 Task: Add Goodness Grazecious Organic Grass-Fed 93% Lean Ground Beef to the cart.
Action: Mouse moved to (18, 98)
Screenshot: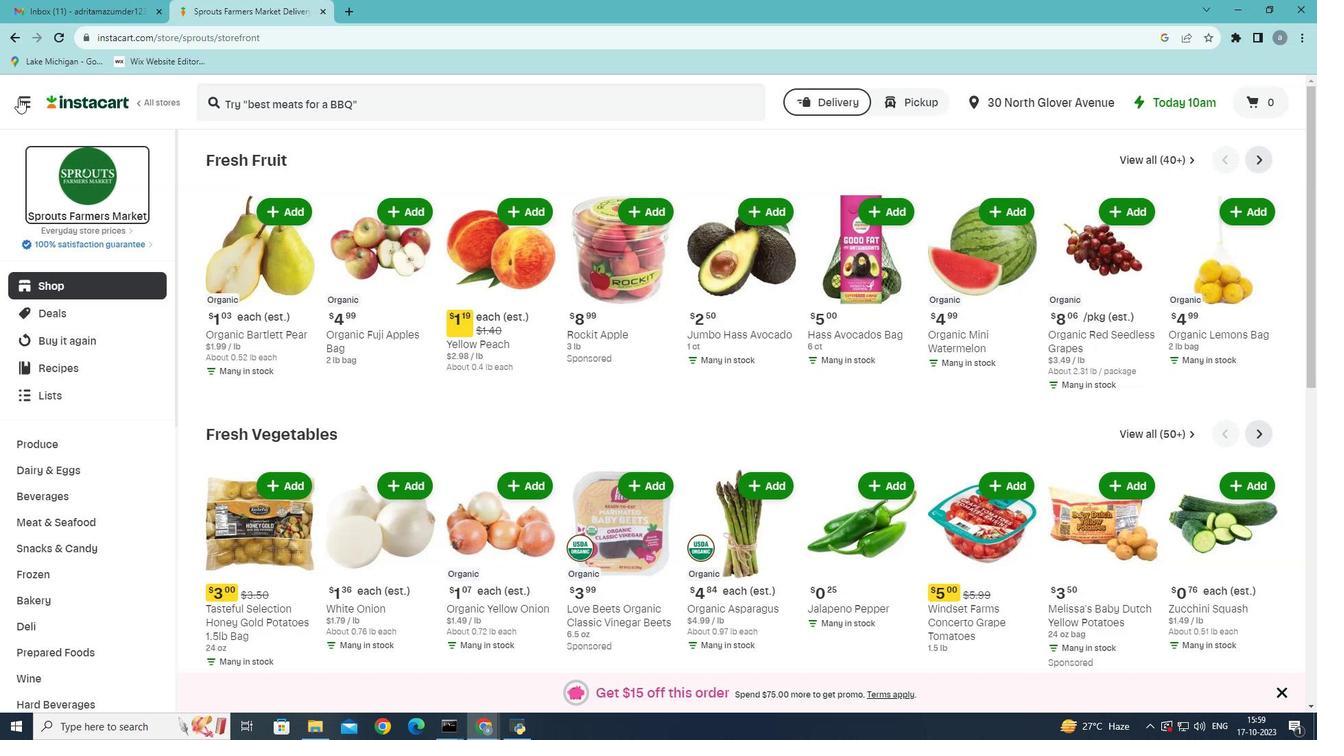 
Action: Mouse pressed left at (18, 98)
Screenshot: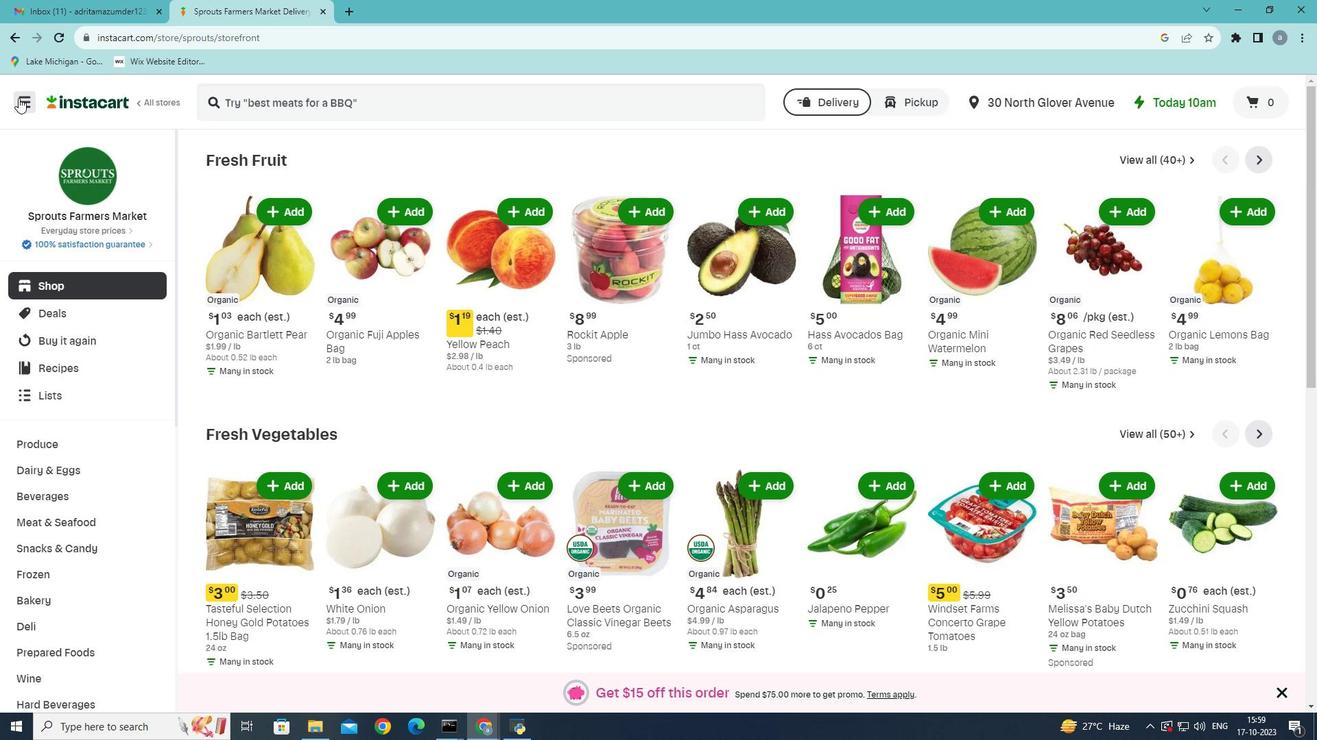 
Action: Mouse moved to (67, 396)
Screenshot: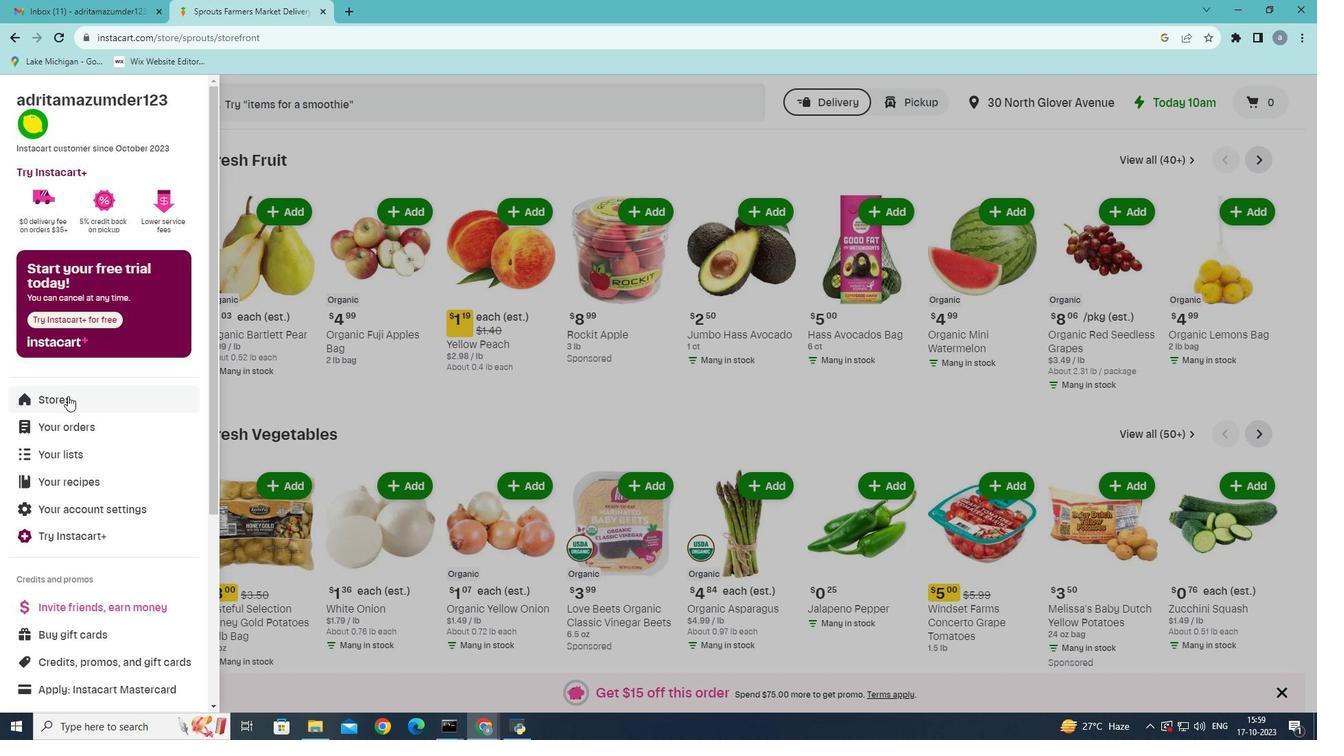 
Action: Mouse pressed left at (67, 396)
Screenshot: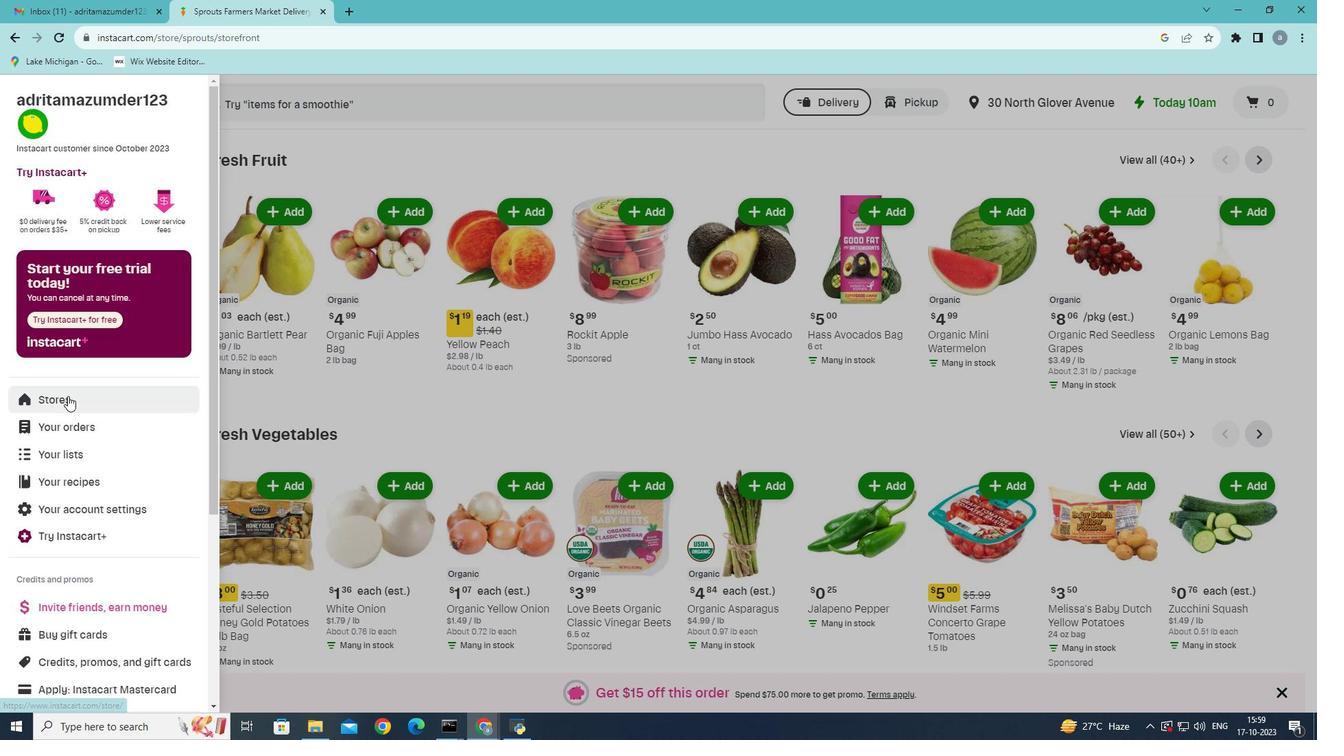 
Action: Mouse moved to (314, 148)
Screenshot: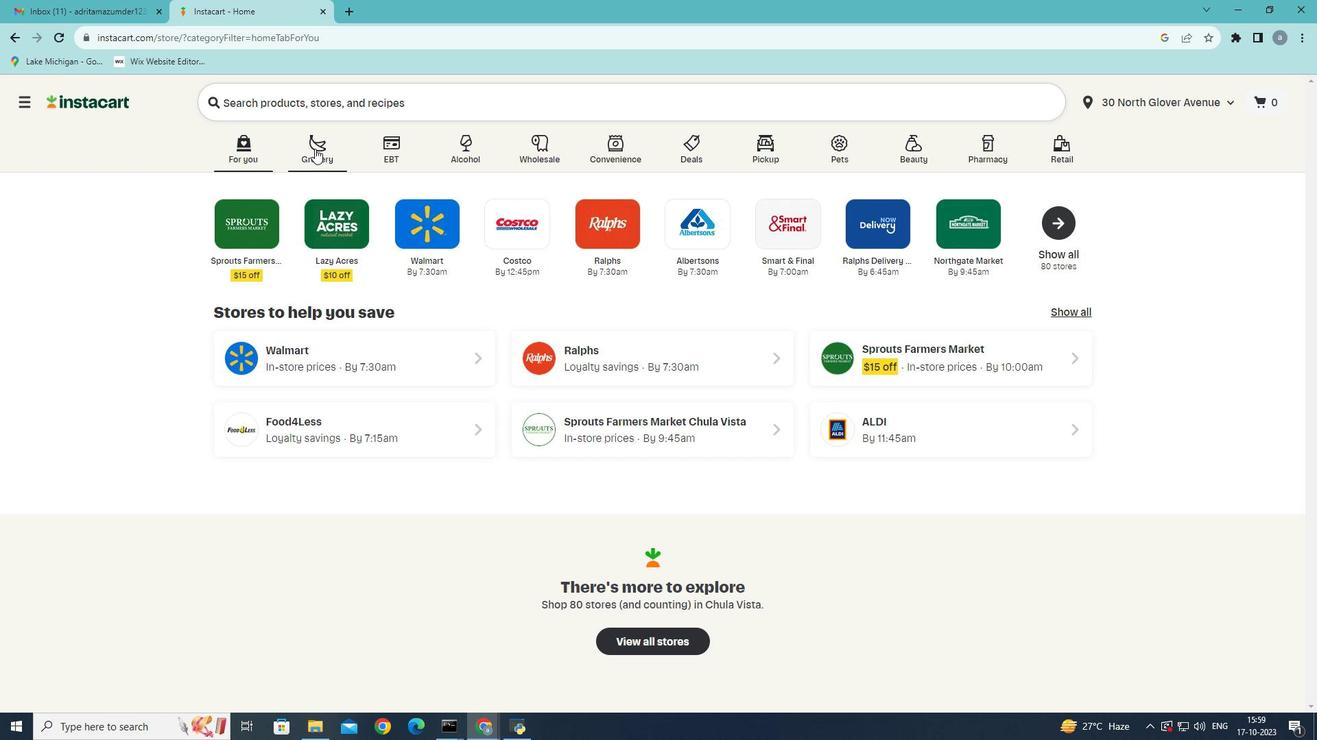 
Action: Mouse pressed left at (314, 148)
Screenshot: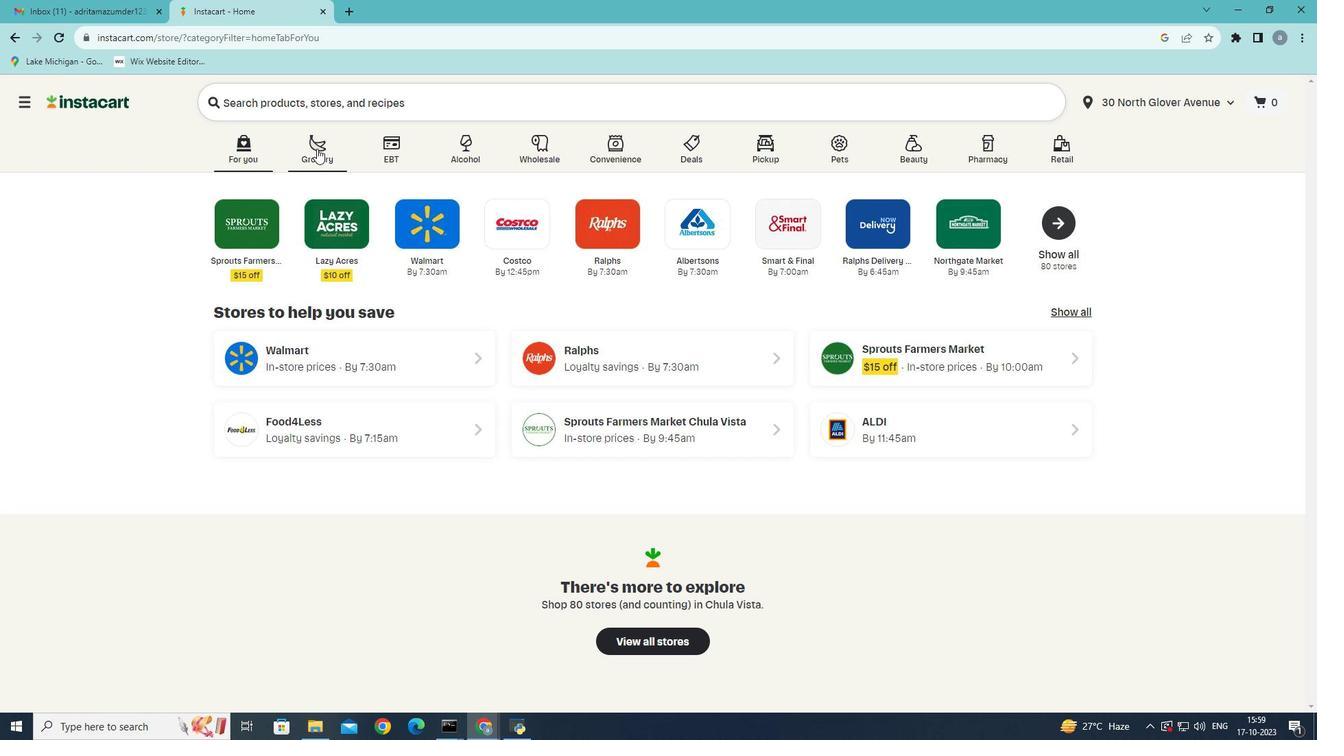 
Action: Mouse moved to (918, 301)
Screenshot: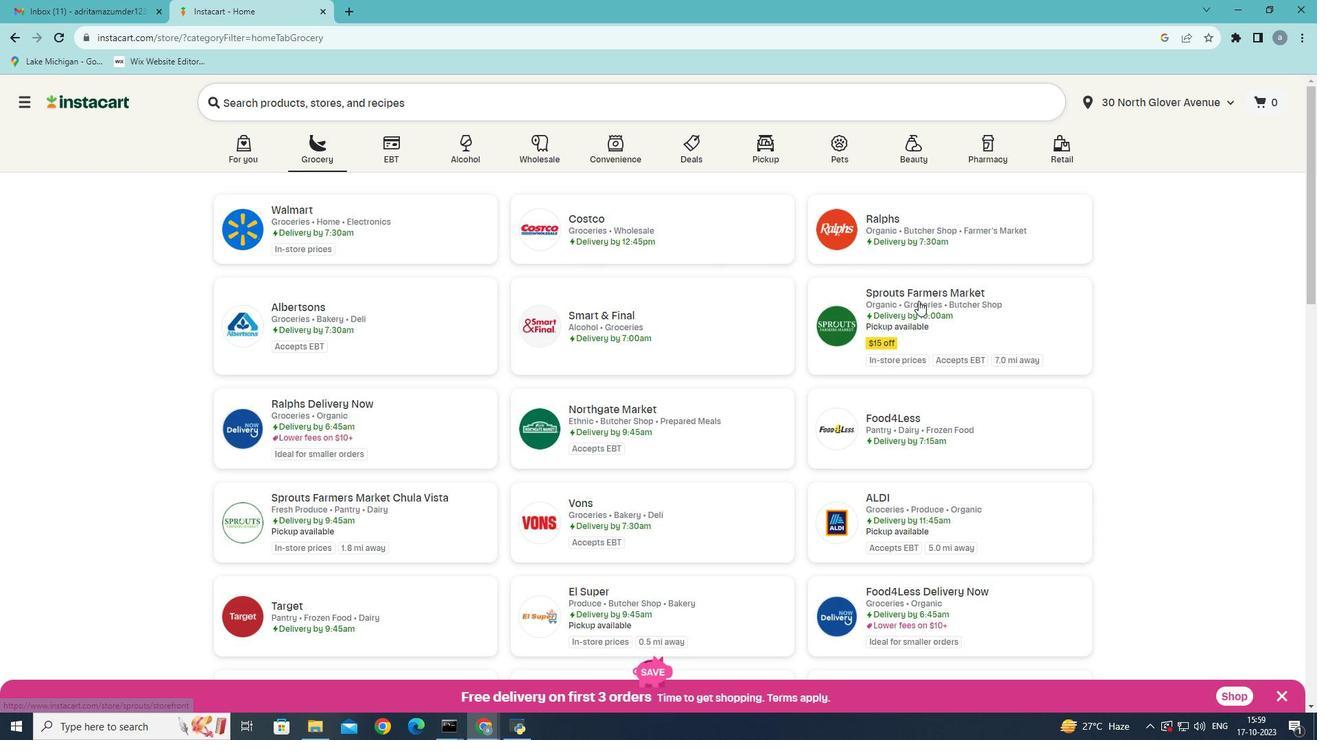 
Action: Mouse pressed left at (918, 301)
Screenshot: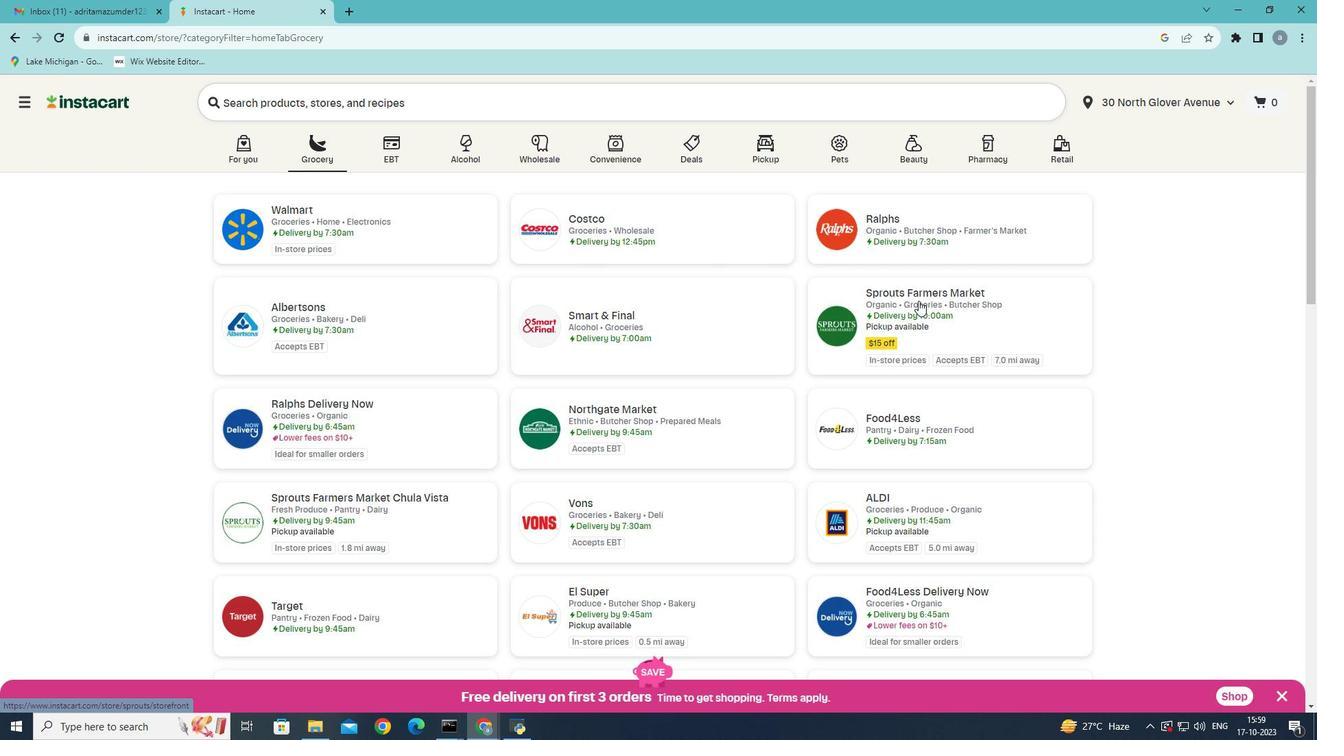 
Action: Mouse moved to (55, 519)
Screenshot: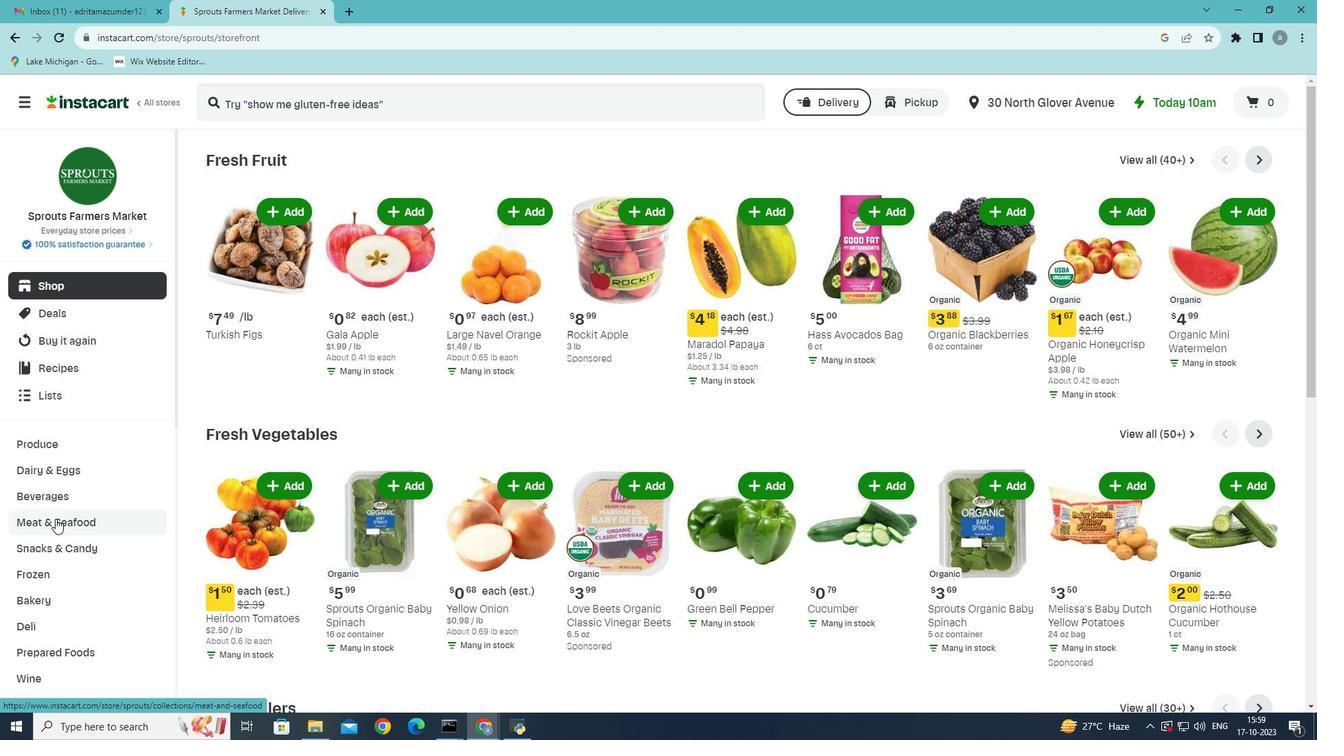 
Action: Mouse pressed left at (55, 519)
Screenshot: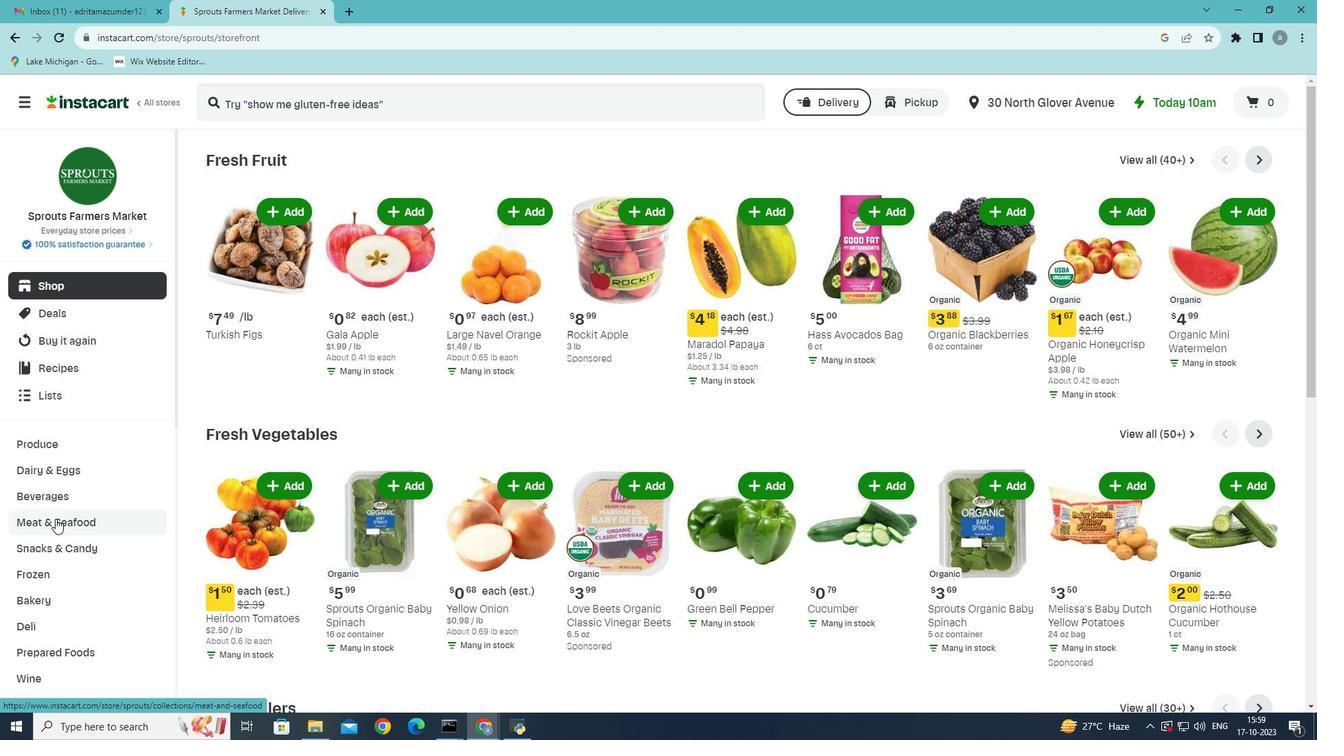 
Action: Mouse moved to (400, 198)
Screenshot: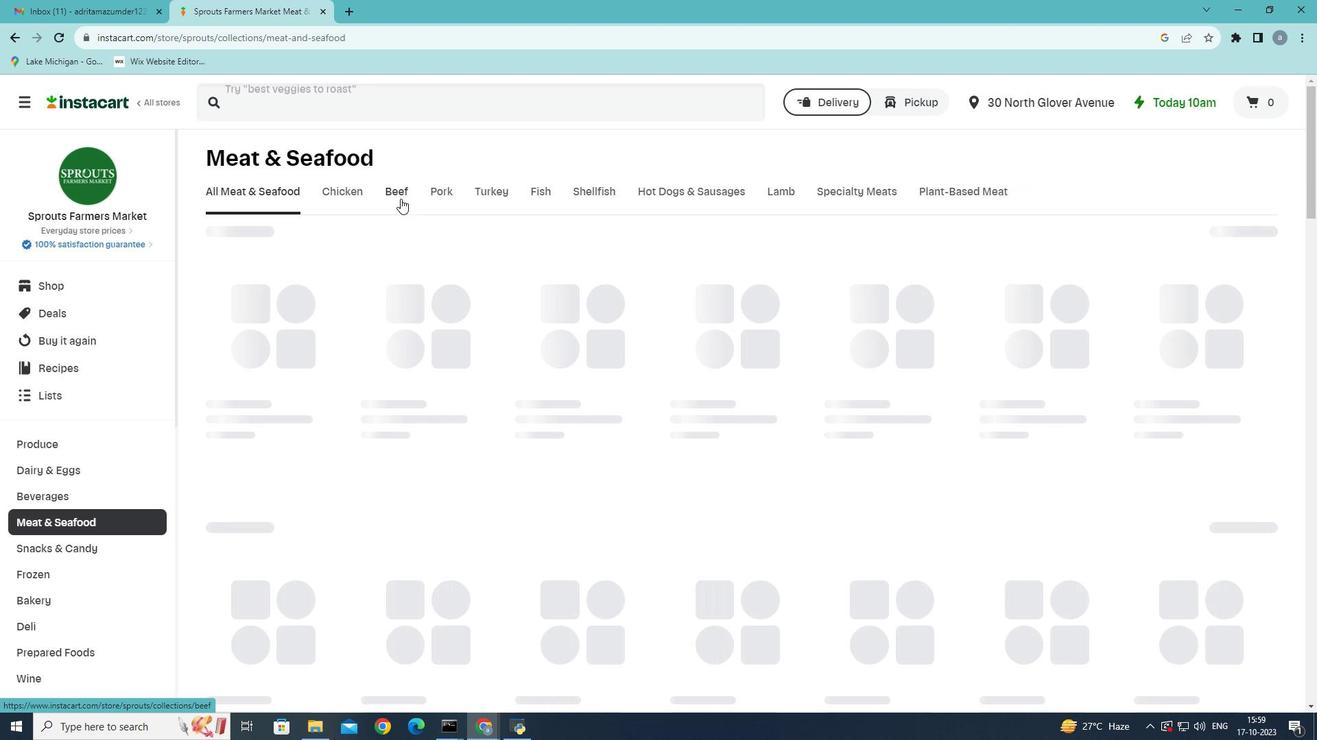 
Action: Mouse pressed left at (400, 198)
Screenshot: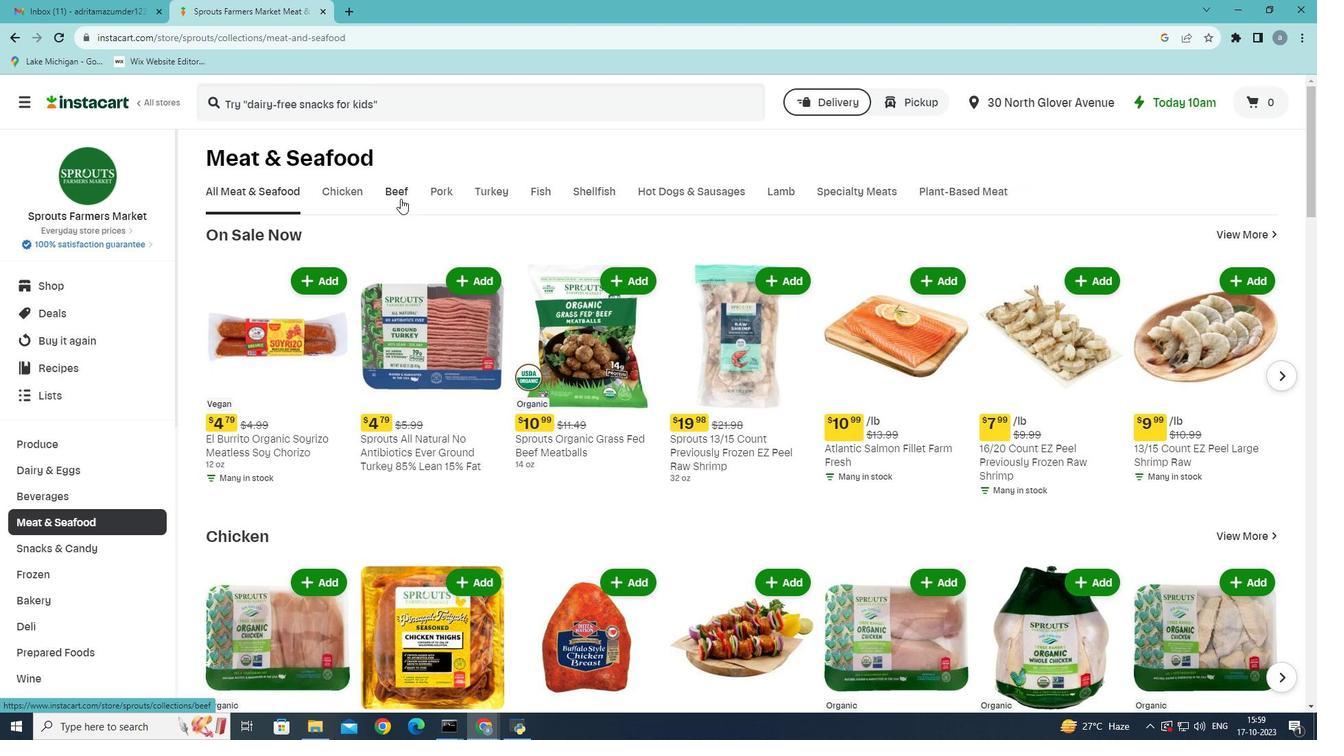 
Action: Mouse moved to (344, 251)
Screenshot: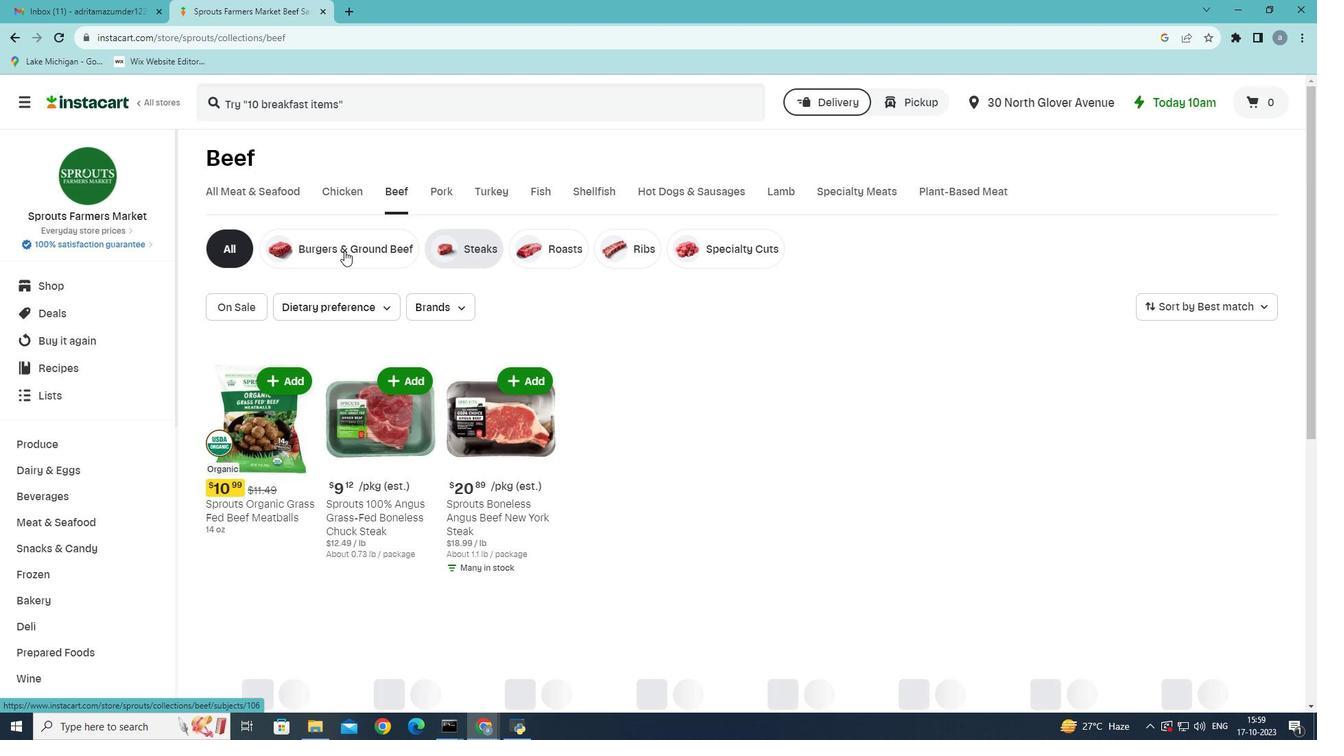 
Action: Mouse pressed left at (344, 251)
Screenshot: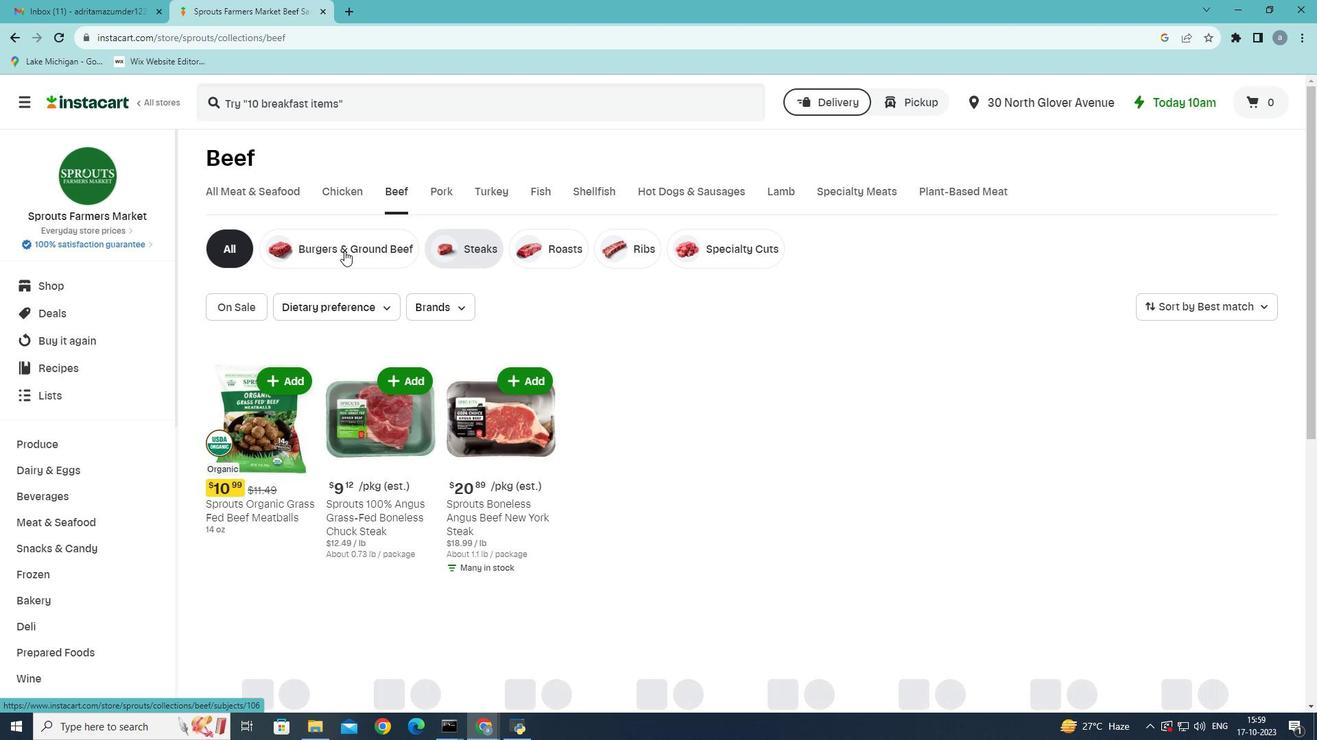 
Action: Mouse moved to (443, 439)
Screenshot: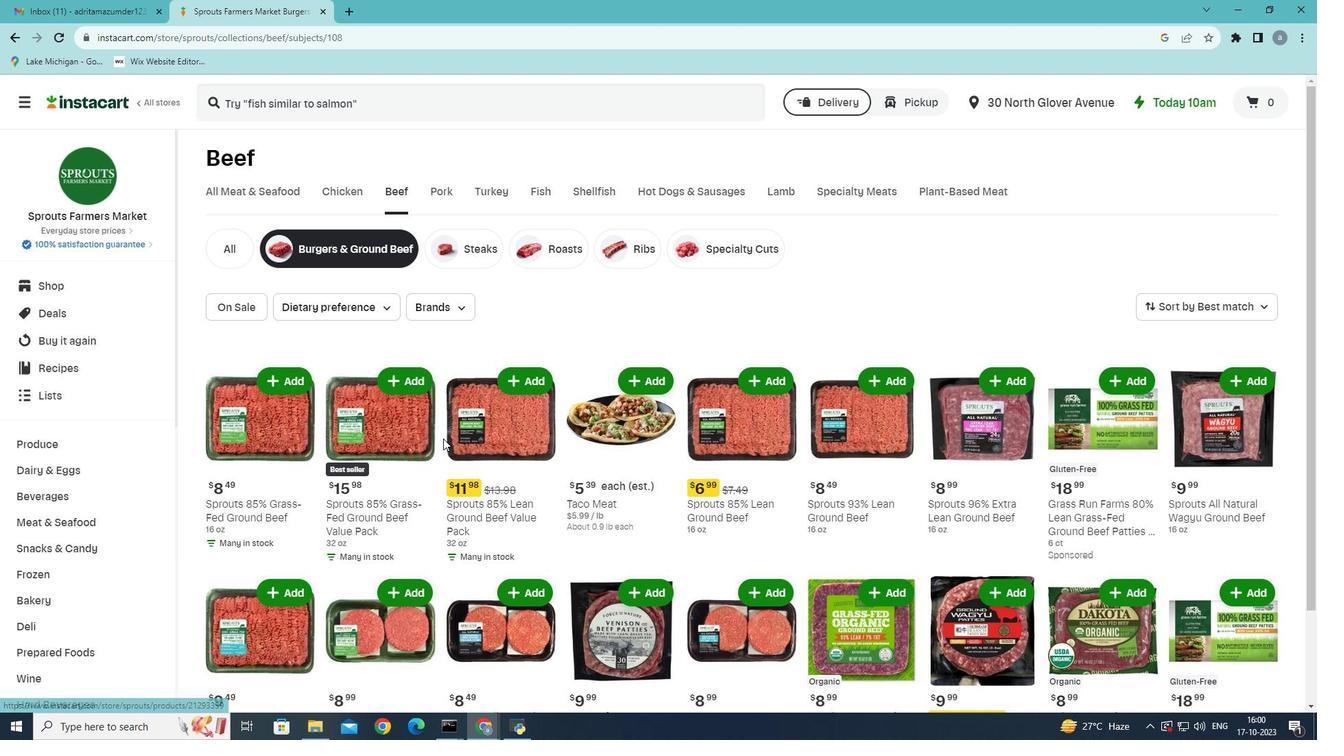 
Action: Mouse scrolled (443, 438) with delta (0, 0)
Screenshot: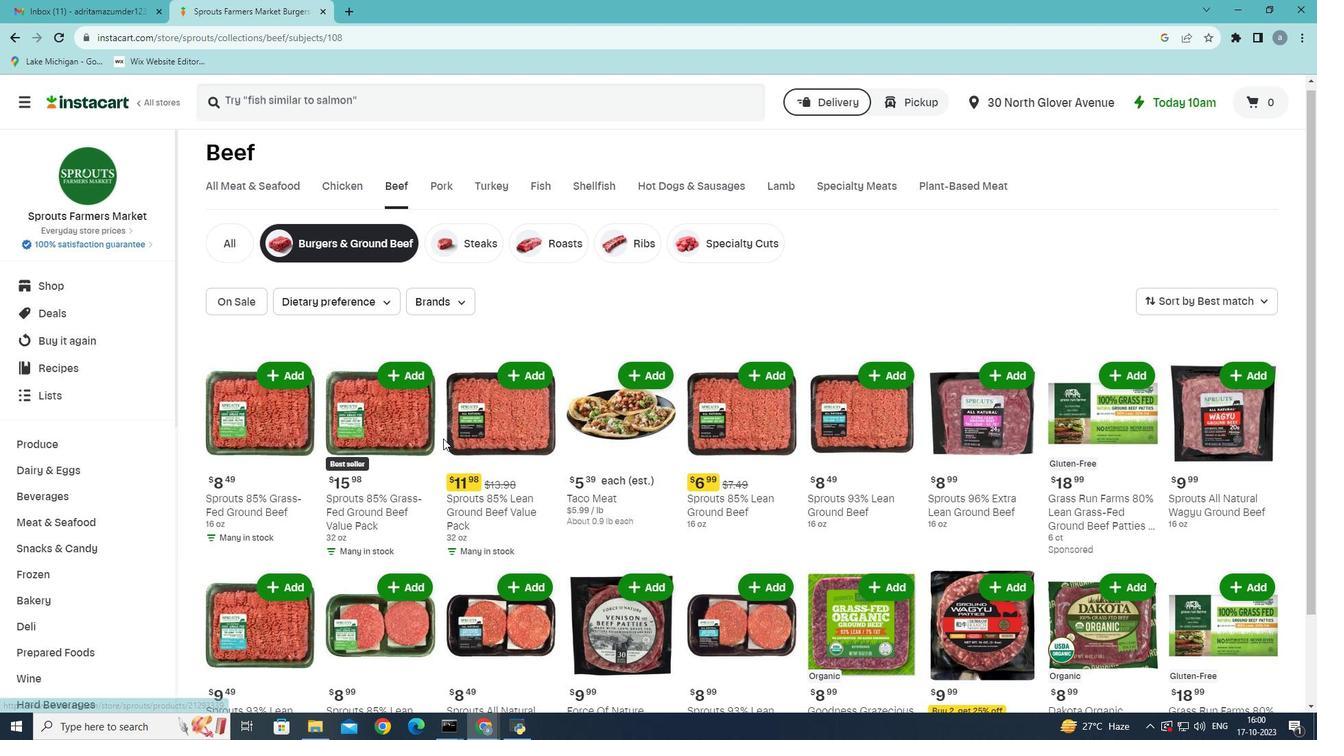 
Action: Mouse scrolled (443, 438) with delta (0, 0)
Screenshot: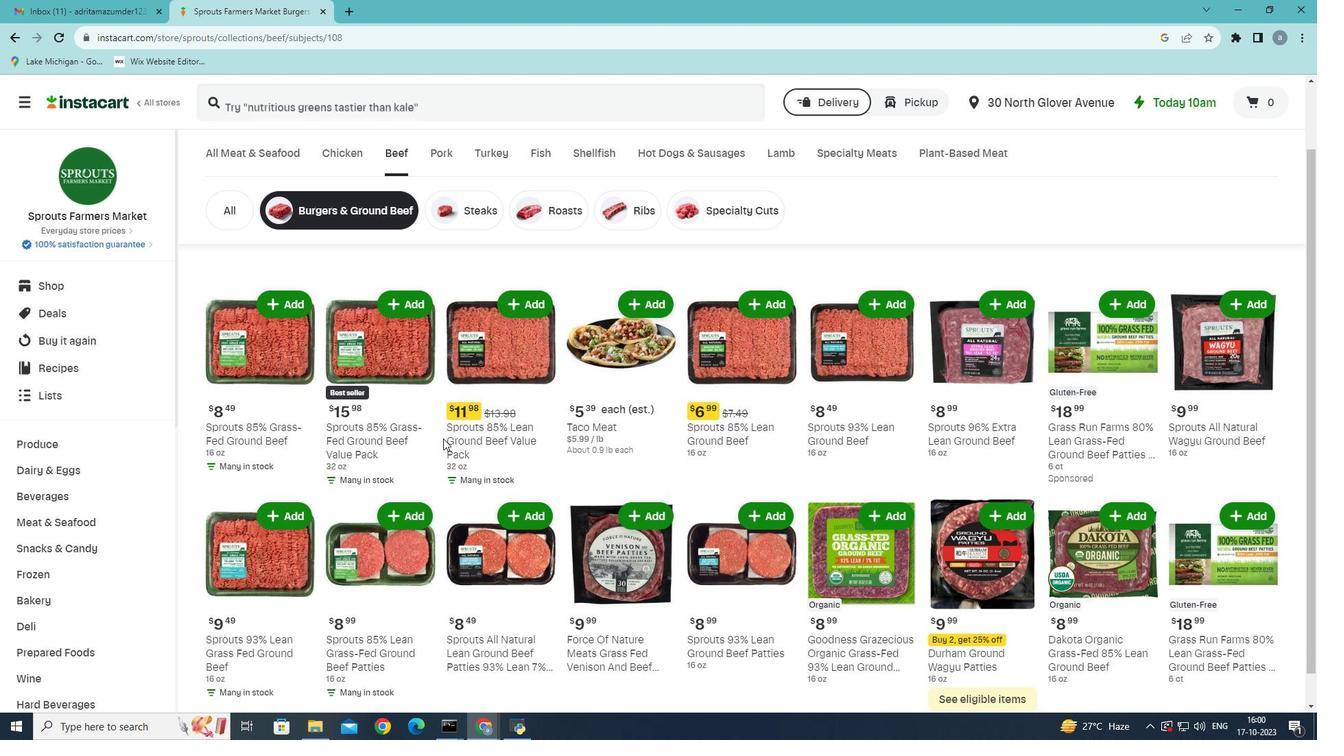 
Action: Mouse moved to (865, 484)
Screenshot: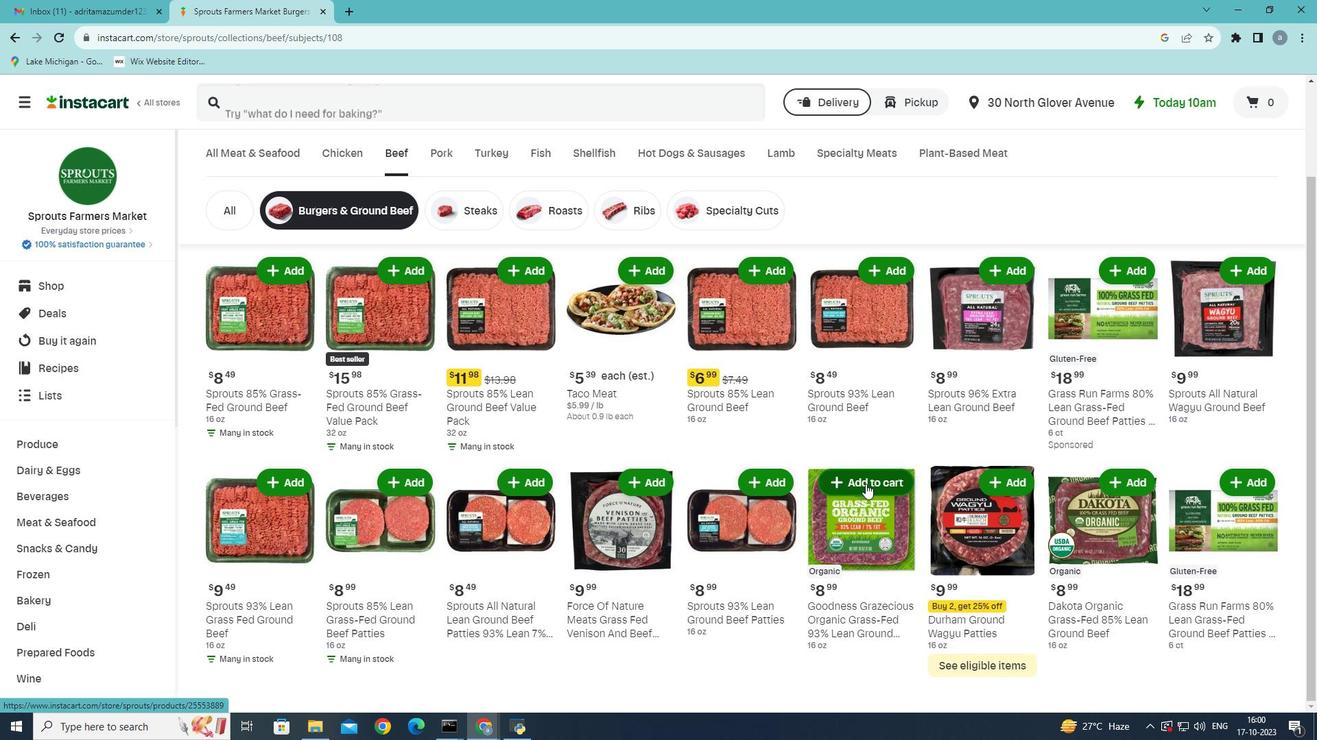 
Action: Mouse pressed left at (865, 484)
Screenshot: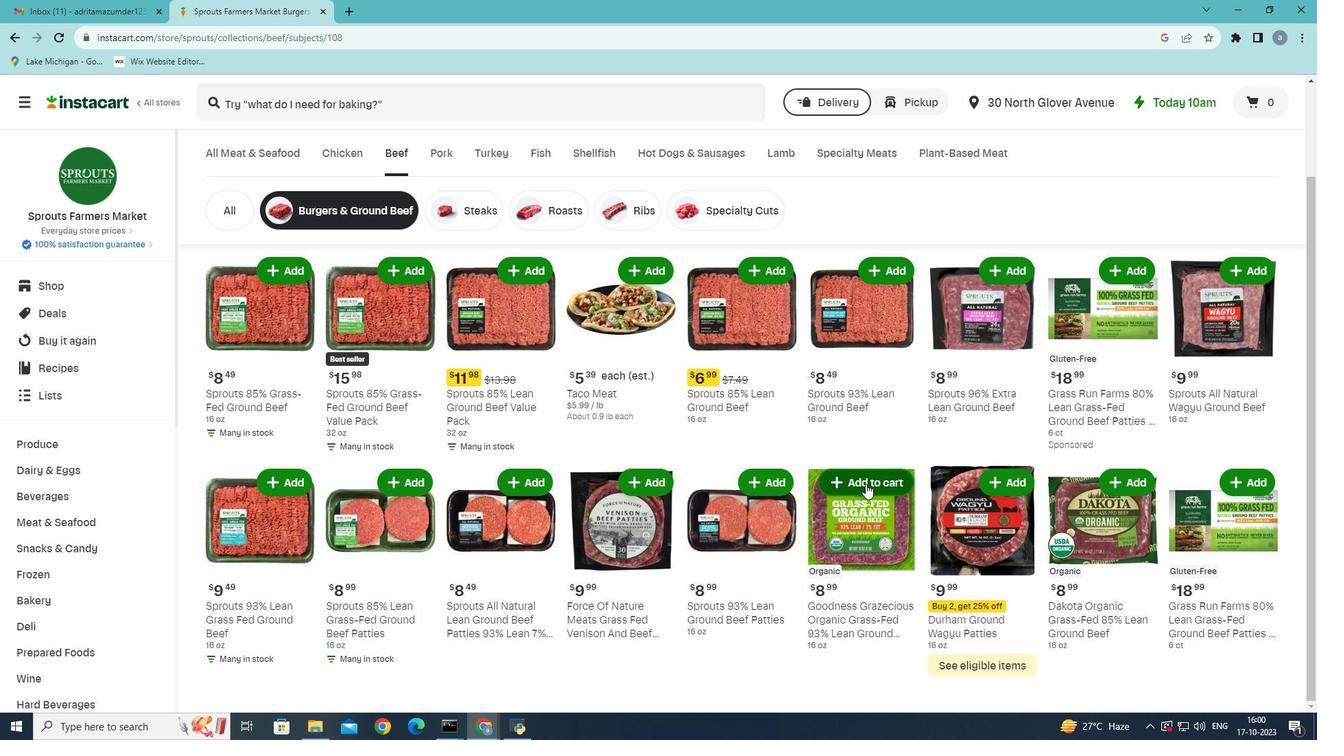 
Action: Mouse moved to (862, 483)
Screenshot: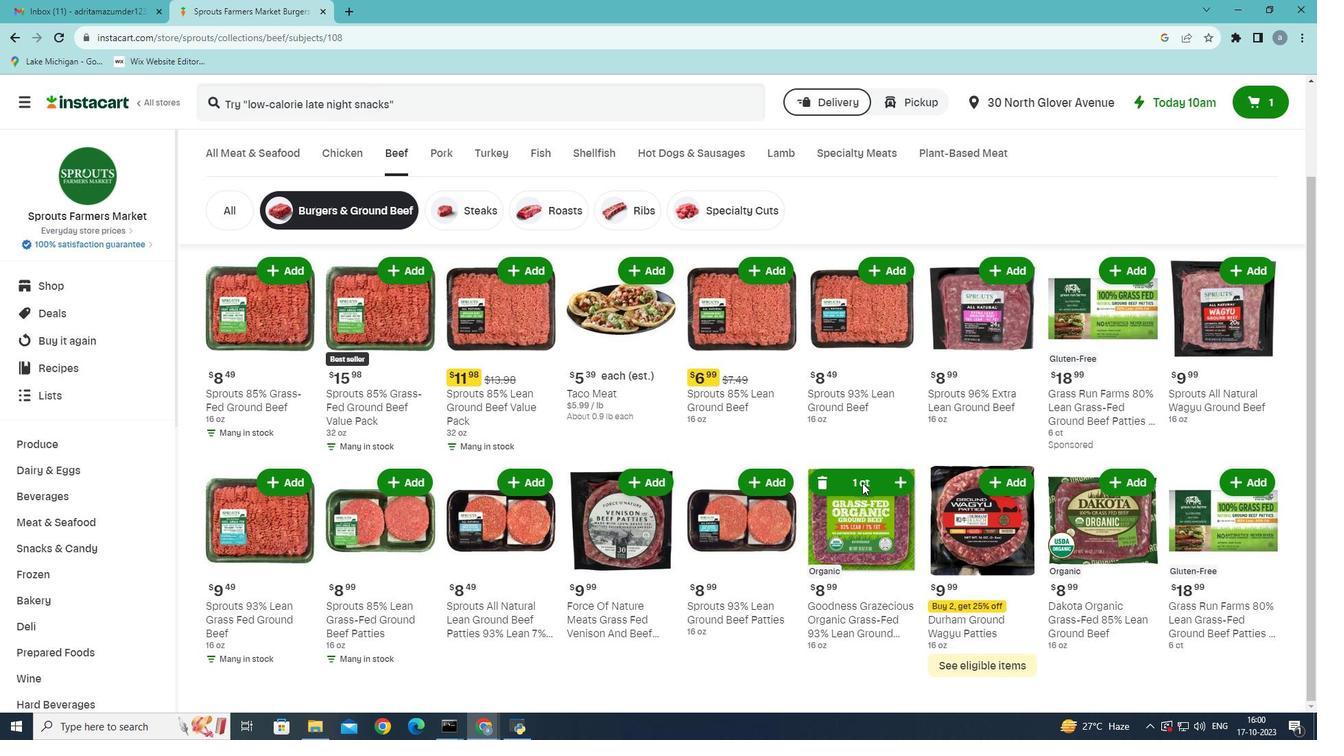 
